 Task: Search "Javascript" and sort the search results by most stars.
Action: Mouse moved to (812, 79)
Screenshot: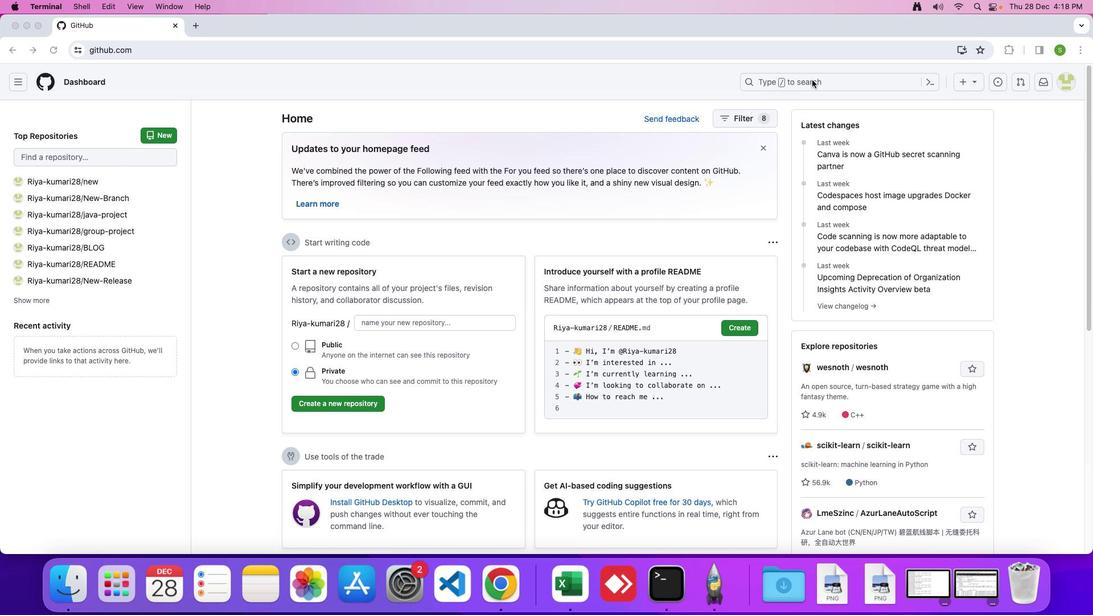 
Action: Mouse pressed left at (812, 79)
Screenshot: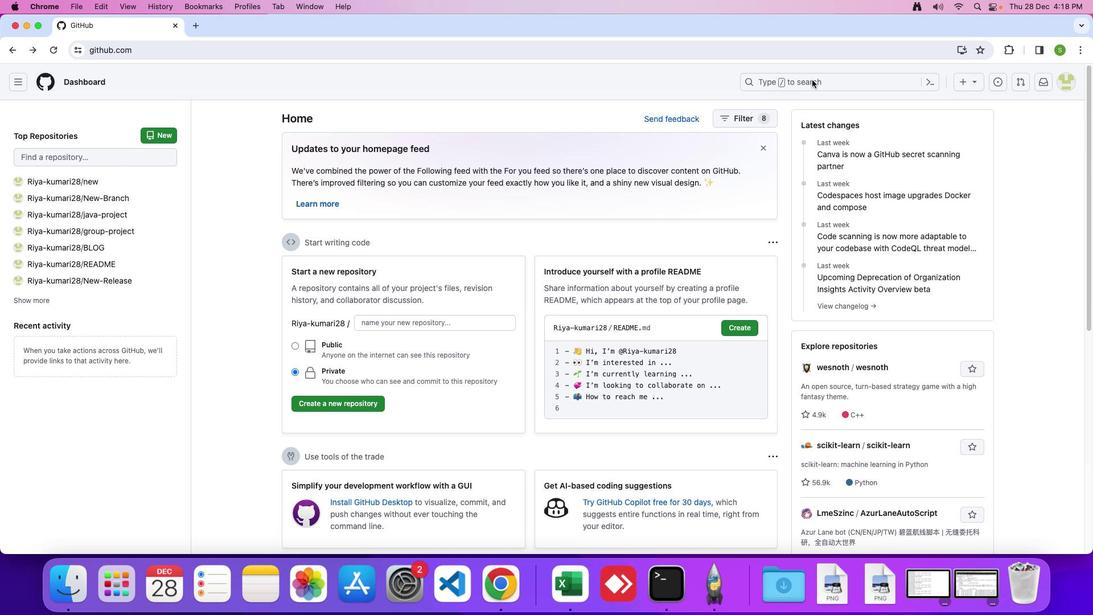 
Action: Mouse pressed left at (812, 79)
Screenshot: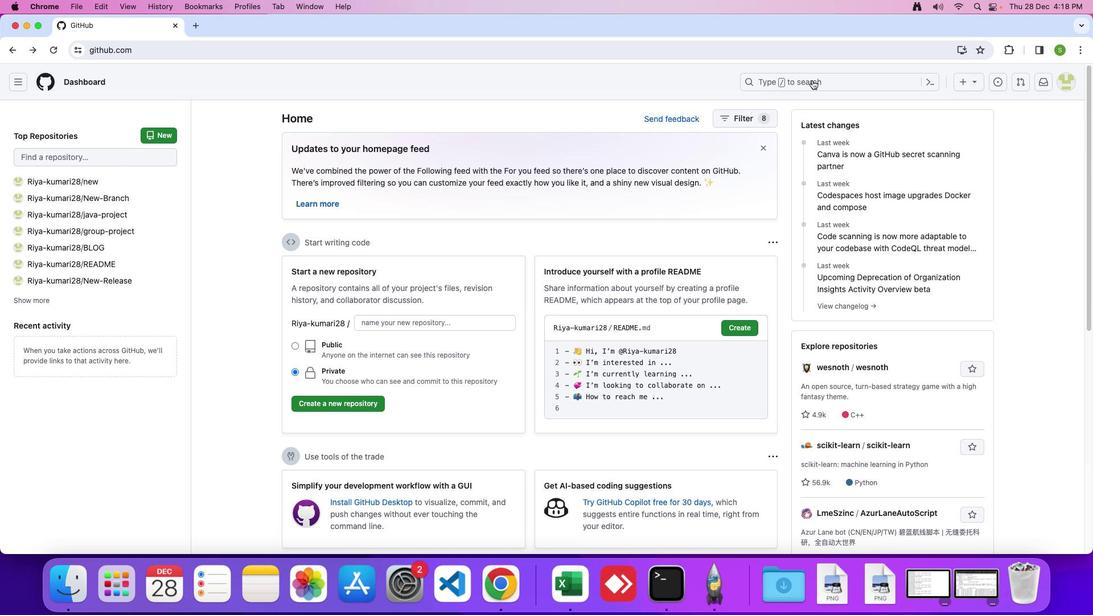 
Action: Mouse moved to (716, 82)
Screenshot: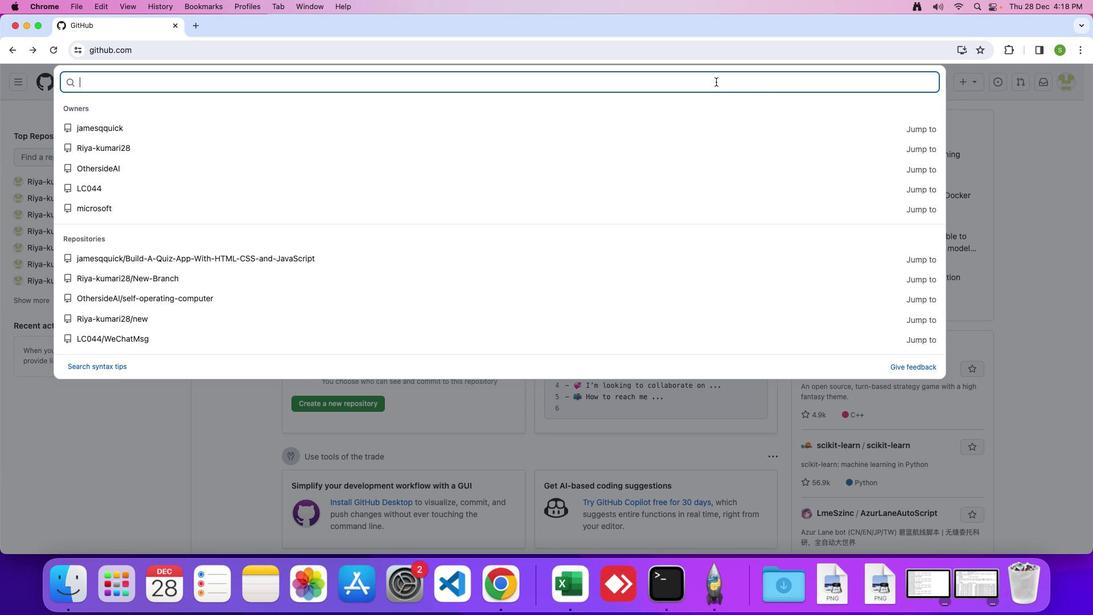 
Action: Key pressed 'J'Key.caps_lock'a''v''a''s''c''r''i''p''t'Key.enter
Screenshot: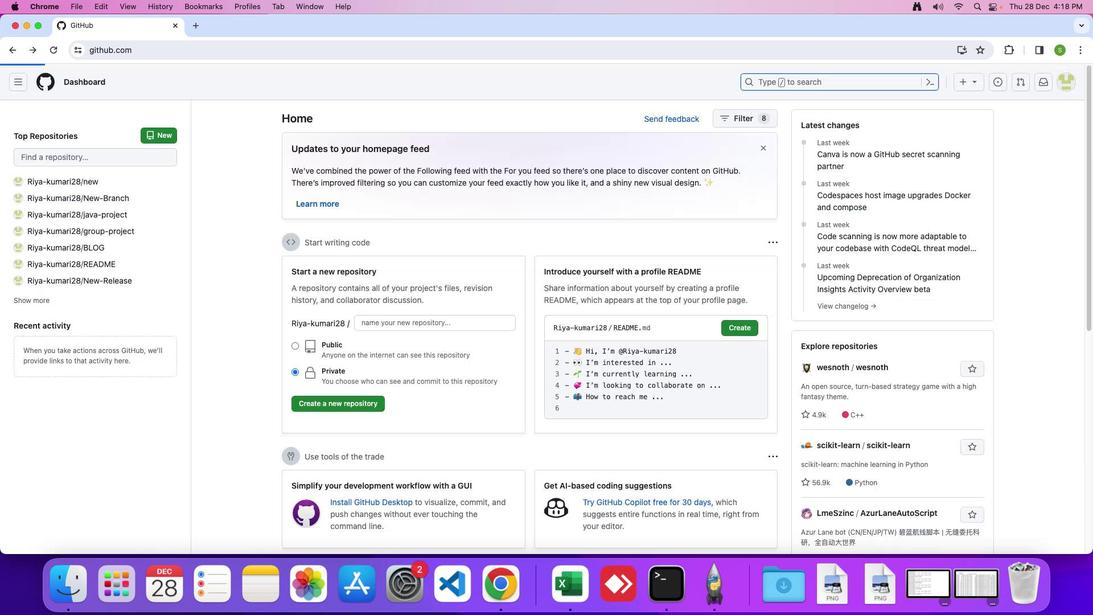 
Action: Mouse moved to (763, 117)
Screenshot: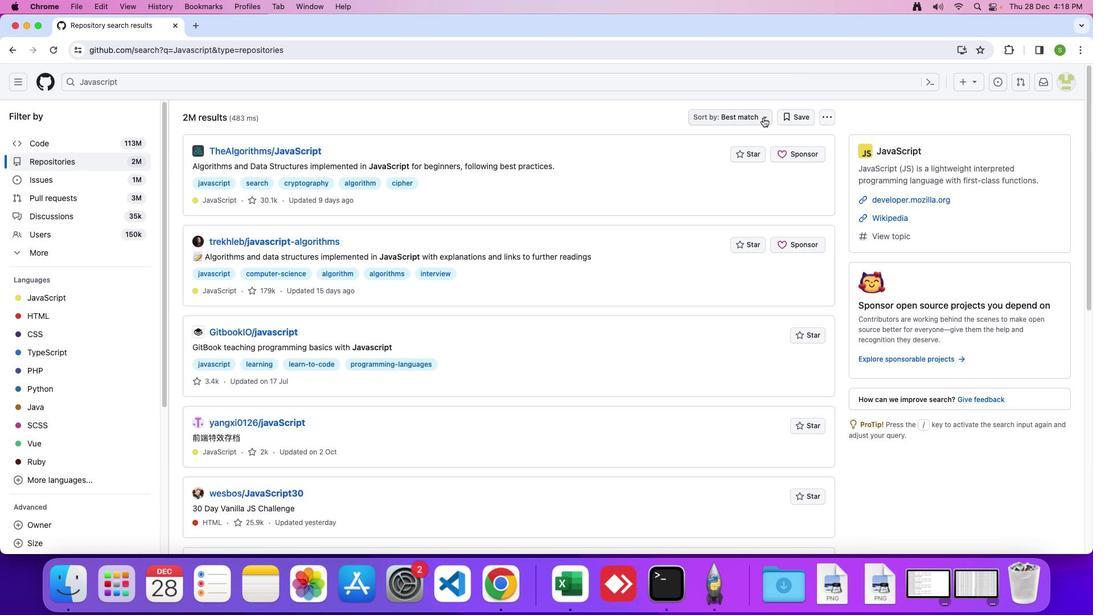 
Action: Mouse pressed left at (763, 117)
Screenshot: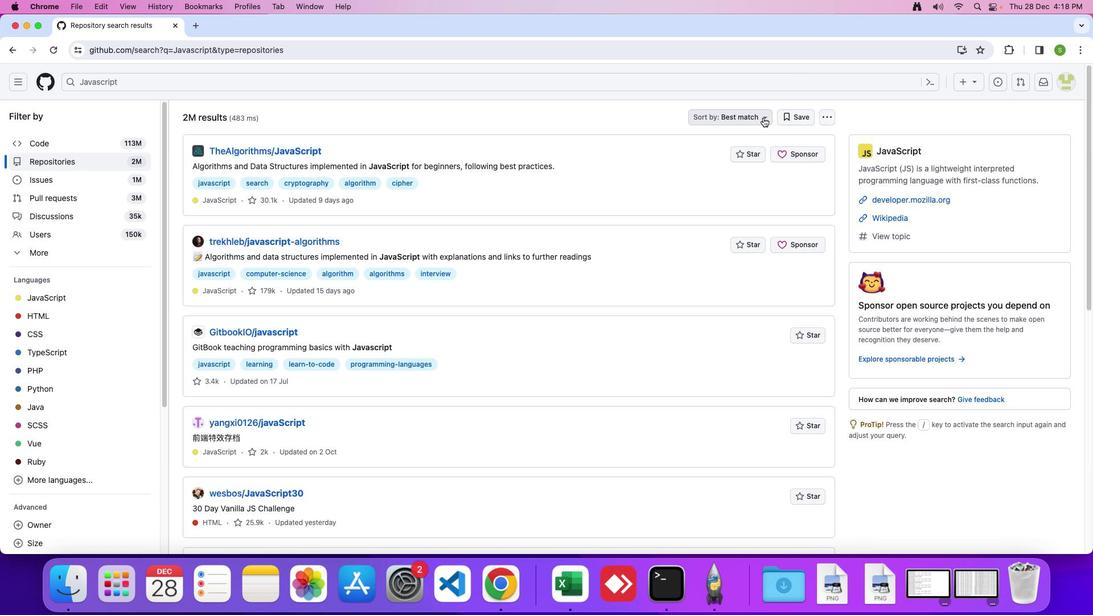 
Action: Mouse moved to (684, 160)
Screenshot: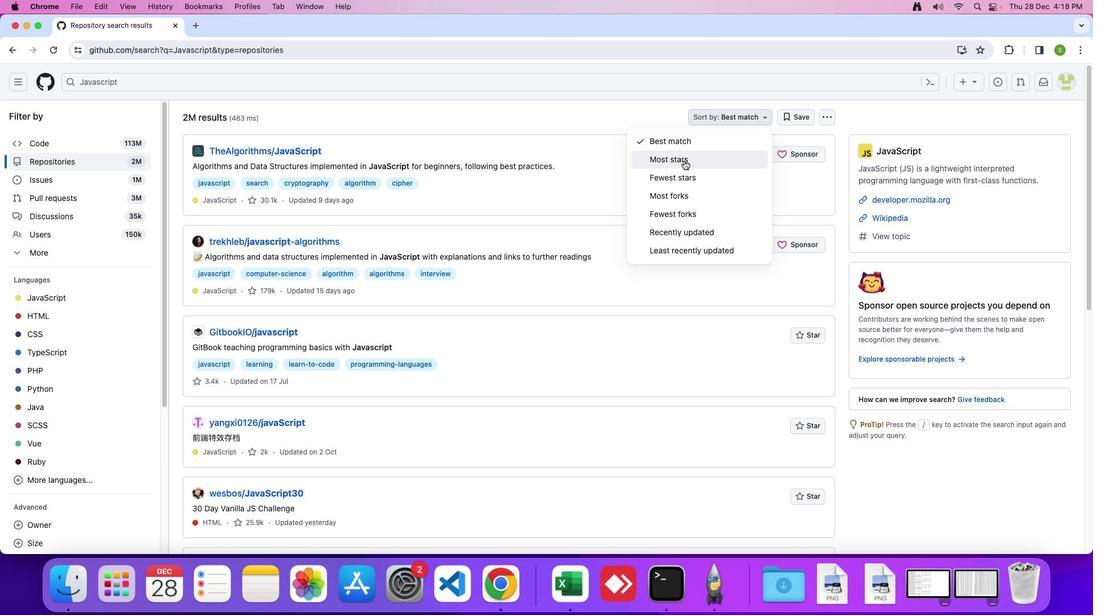 
Action: Mouse pressed left at (684, 160)
Screenshot: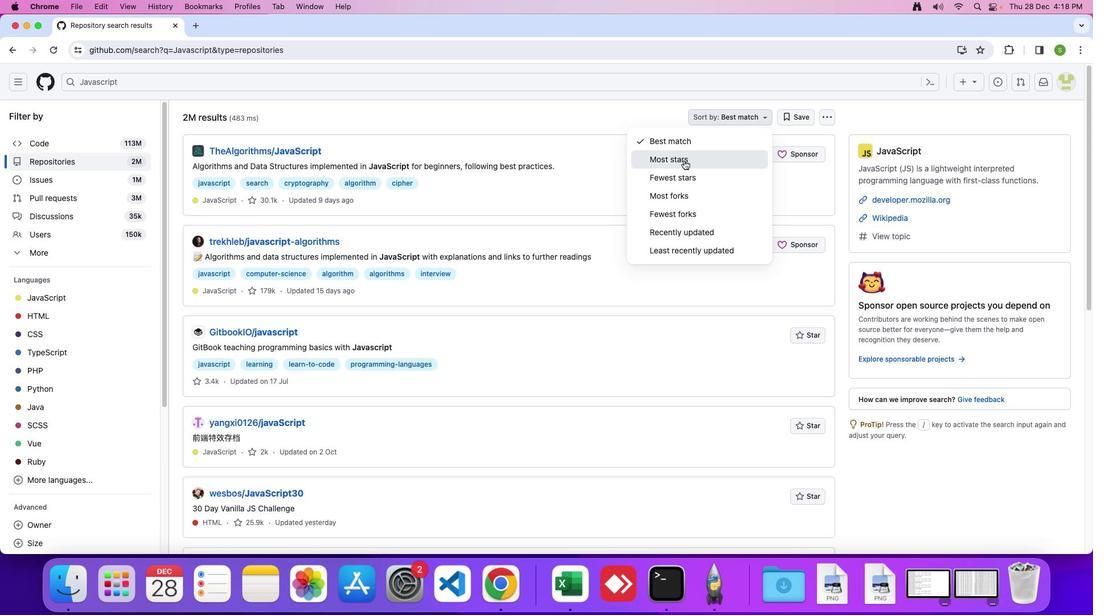 
